 Task: Upload data classification information from a  .csv file
Action: Mouse scrolled (183, 167) with delta (0, 0)
Screenshot: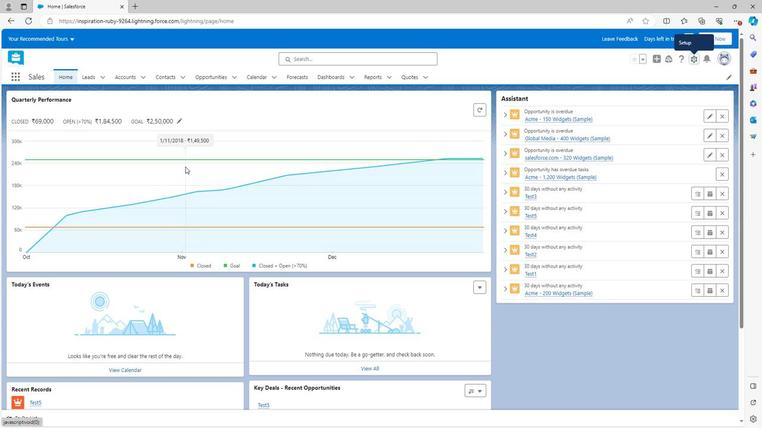 
Action: Mouse scrolled (183, 167) with delta (0, 0)
Screenshot: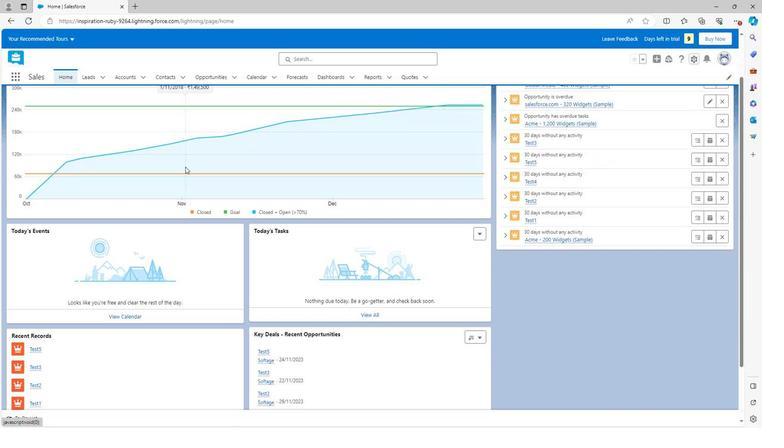 
Action: Mouse scrolled (183, 167) with delta (0, 0)
Screenshot: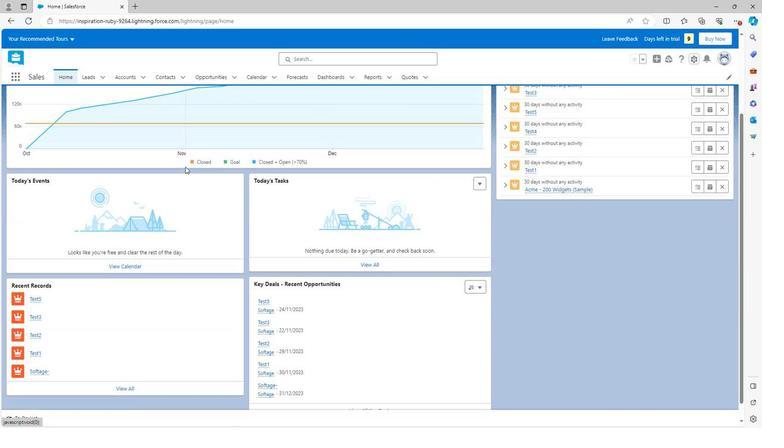 
Action: Mouse scrolled (183, 167) with delta (0, 0)
Screenshot: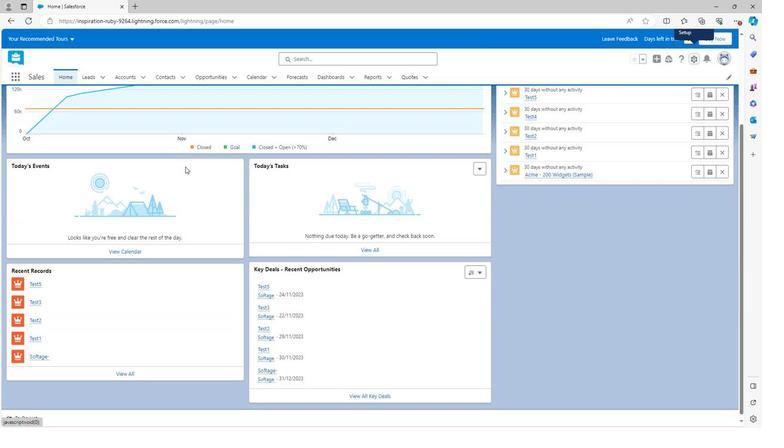 
Action: Mouse scrolled (183, 168) with delta (0, 0)
Screenshot: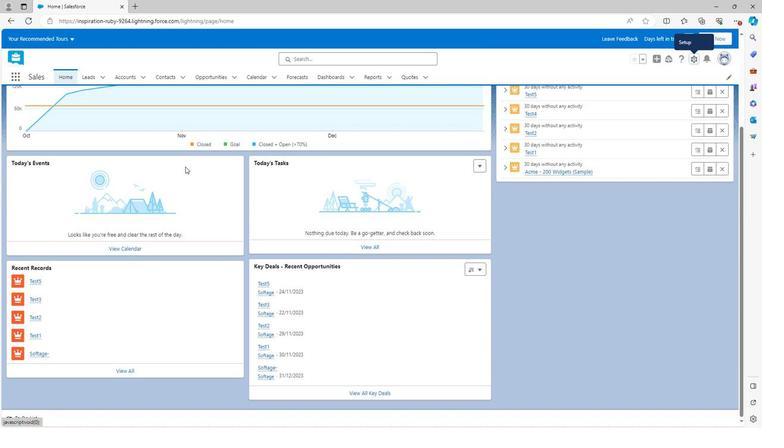 
Action: Mouse scrolled (183, 168) with delta (0, 0)
Screenshot: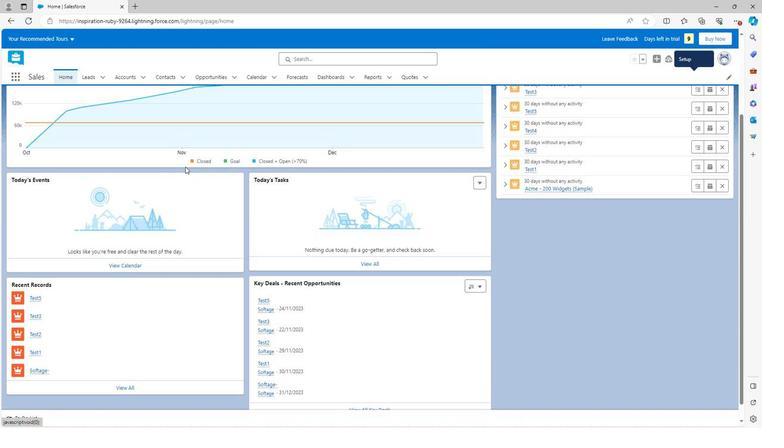 
Action: Mouse scrolled (183, 168) with delta (0, 0)
Screenshot: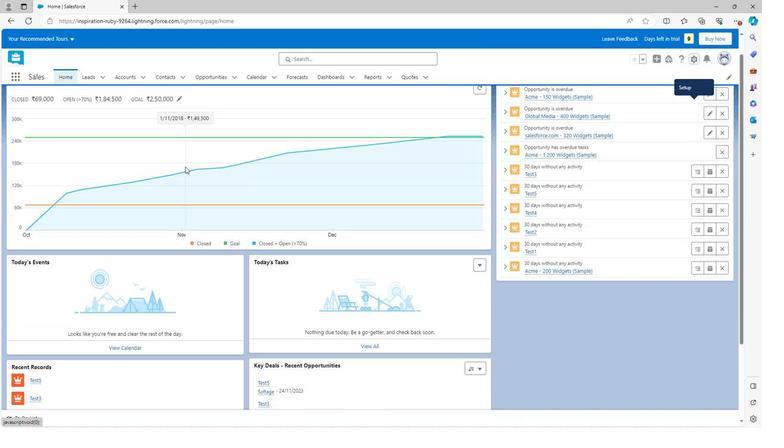 
Action: Mouse scrolled (183, 168) with delta (0, 0)
Screenshot: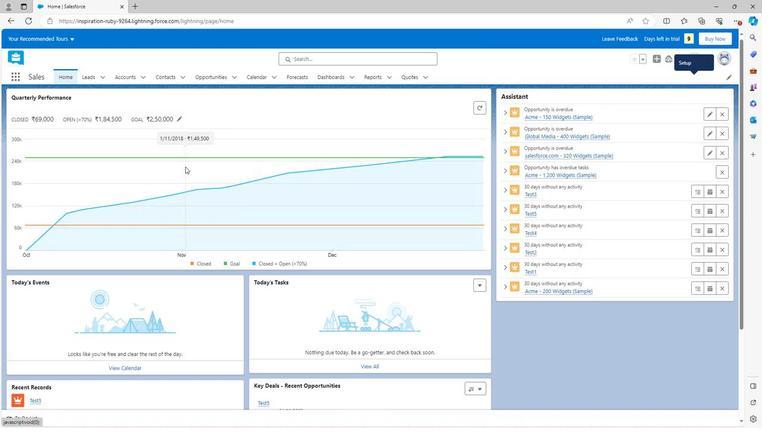 
Action: Mouse moved to (691, 60)
Screenshot: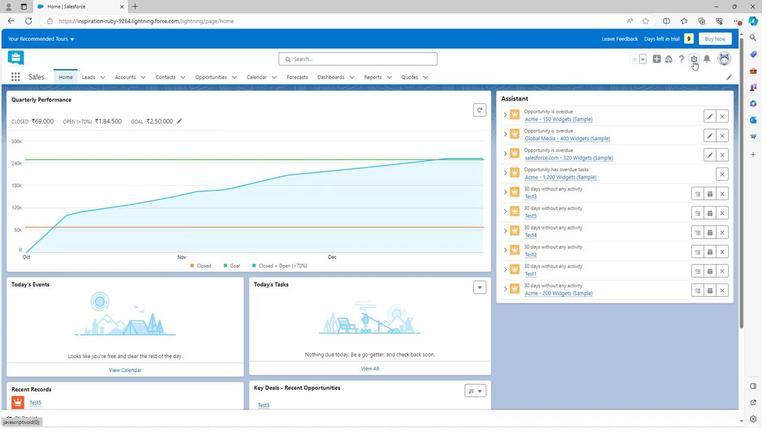 
Action: Mouse pressed left at (691, 60)
Screenshot: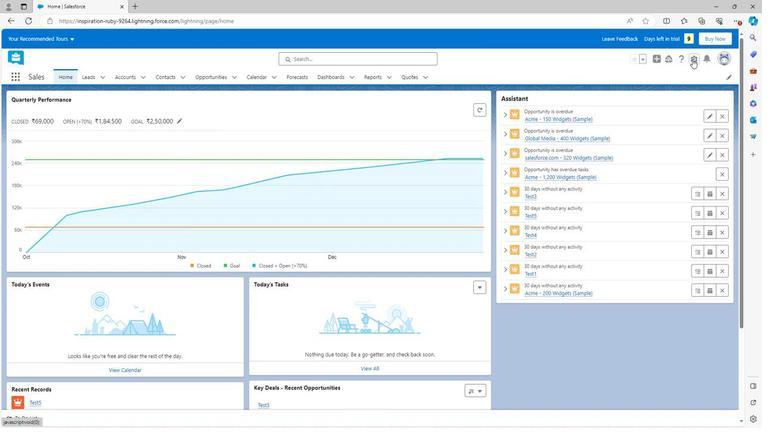 
Action: Mouse moved to (661, 83)
Screenshot: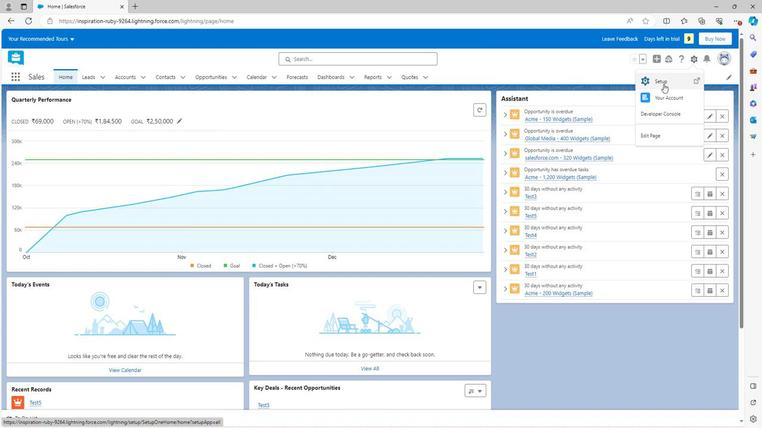
Action: Mouse pressed left at (661, 83)
Screenshot: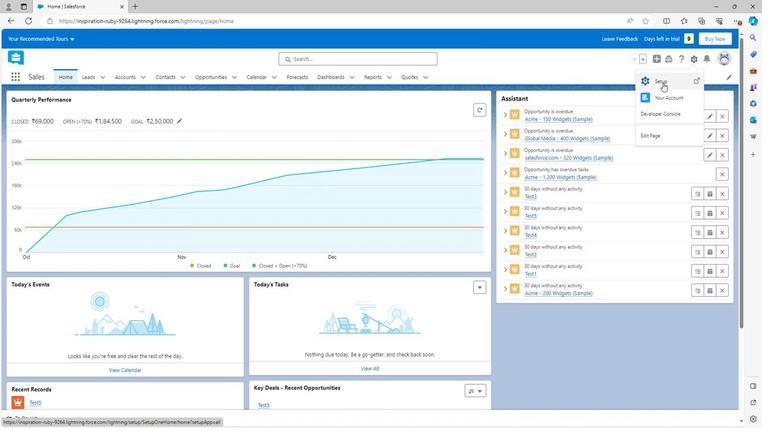
Action: Mouse moved to (51, 294)
Screenshot: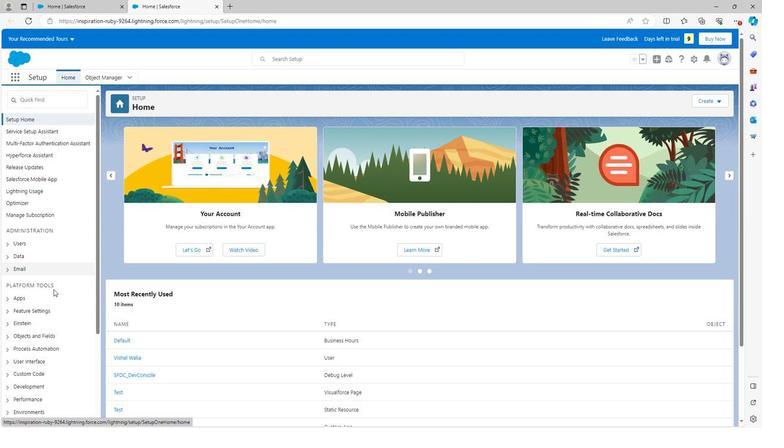 
Action: Mouse scrolled (51, 294) with delta (0, 0)
Screenshot: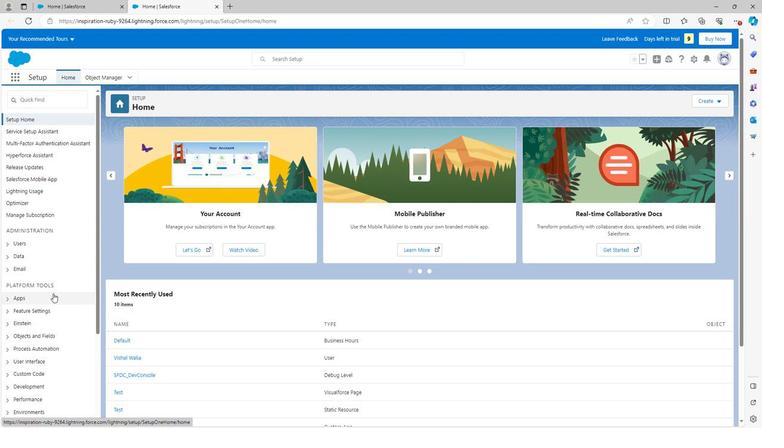 
Action: Mouse scrolled (51, 294) with delta (0, 0)
Screenshot: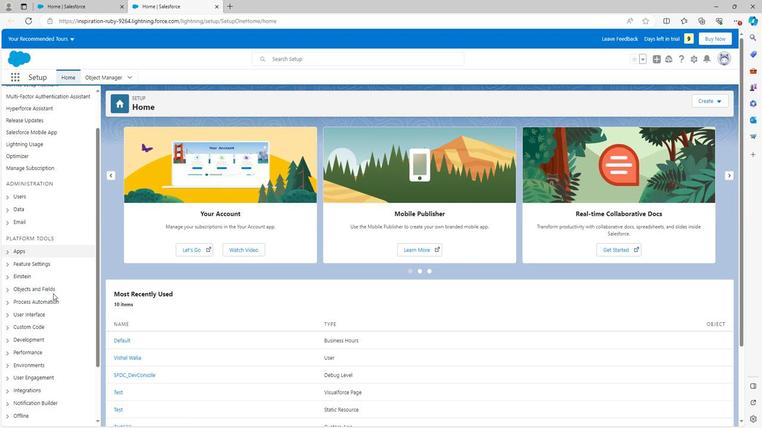 
Action: Mouse moved to (51, 296)
Screenshot: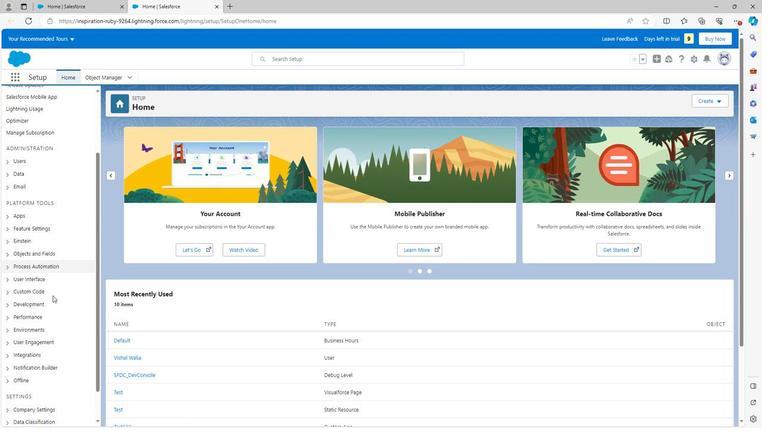 
Action: Mouse scrolled (51, 296) with delta (0, 0)
Screenshot: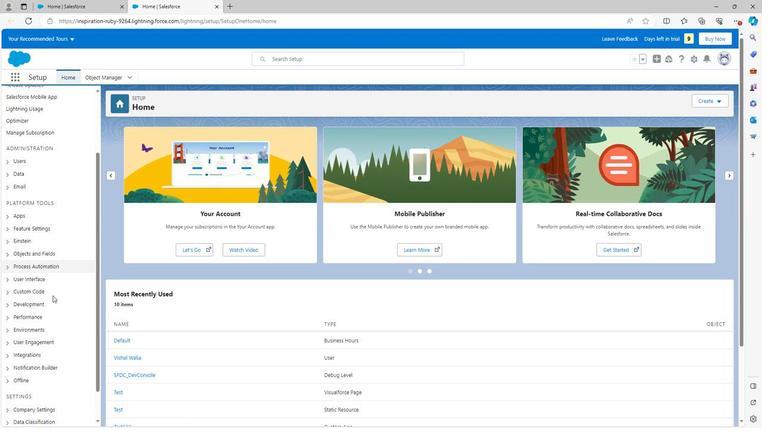 
Action: Mouse moved to (50, 298)
Screenshot: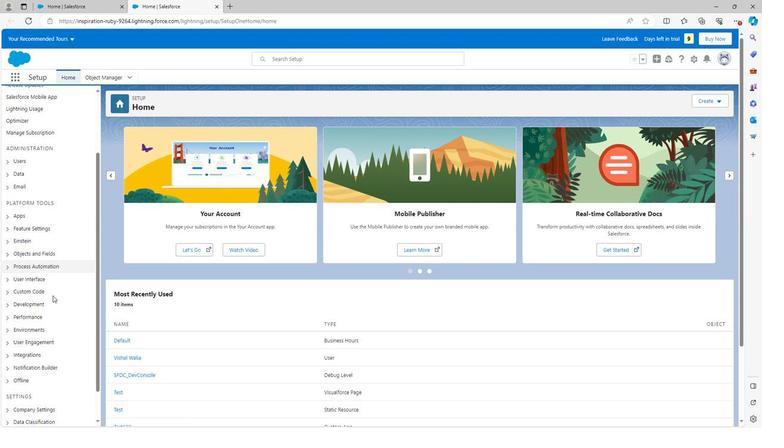 
Action: Mouse scrolled (50, 297) with delta (0, 0)
Screenshot: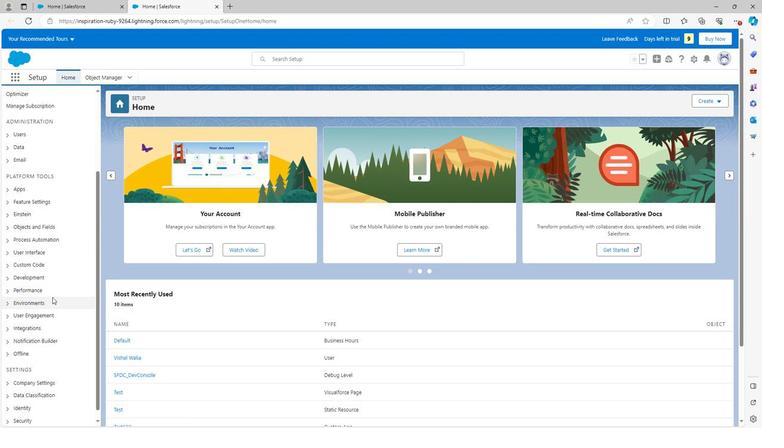 
Action: Mouse scrolled (50, 297) with delta (0, 0)
Screenshot: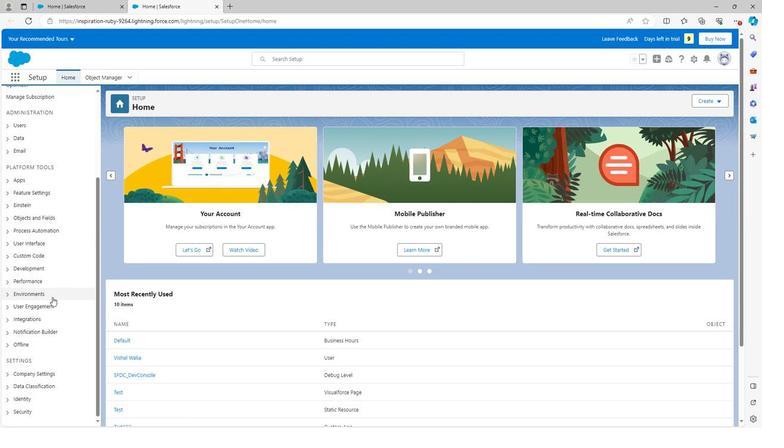 
Action: Mouse moved to (4, 387)
Screenshot: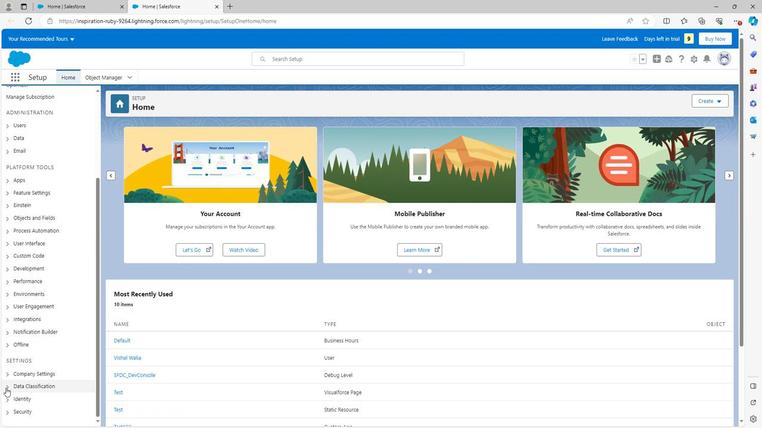 
Action: Mouse pressed left at (4, 387)
Screenshot: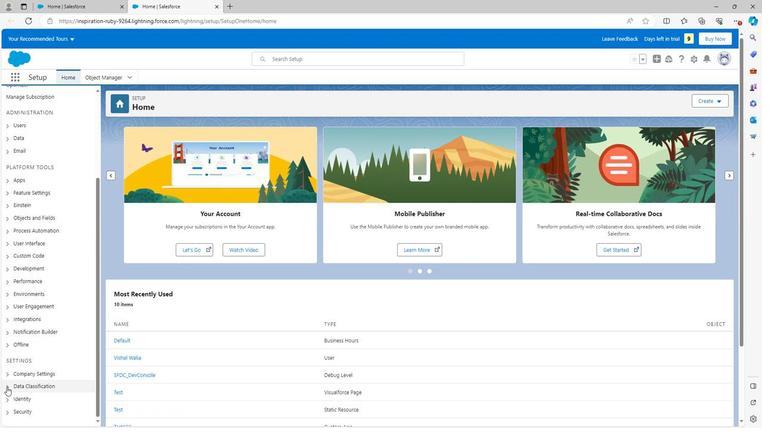 
Action: Mouse scrolled (4, 387) with delta (0, 0)
Screenshot: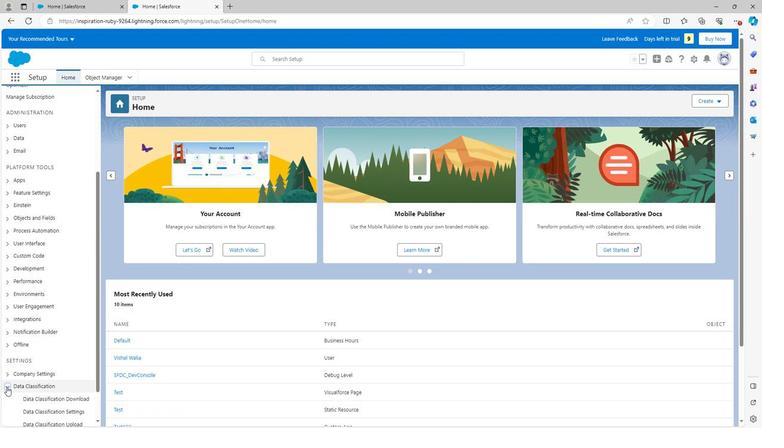 
Action: Mouse scrolled (4, 387) with delta (0, 0)
Screenshot: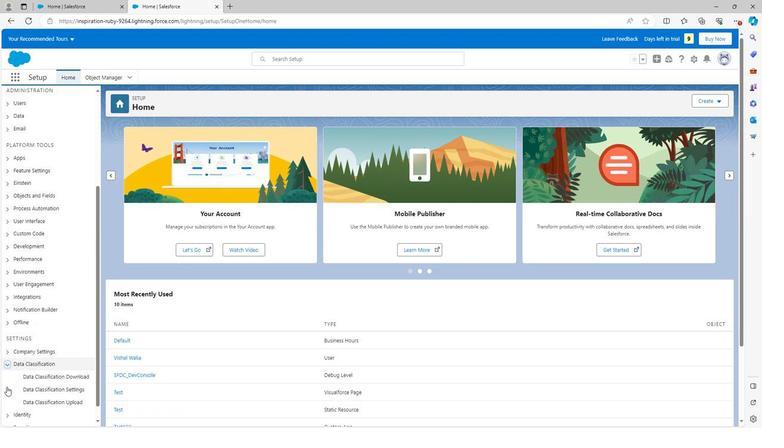 
Action: Mouse moved to (54, 386)
Screenshot: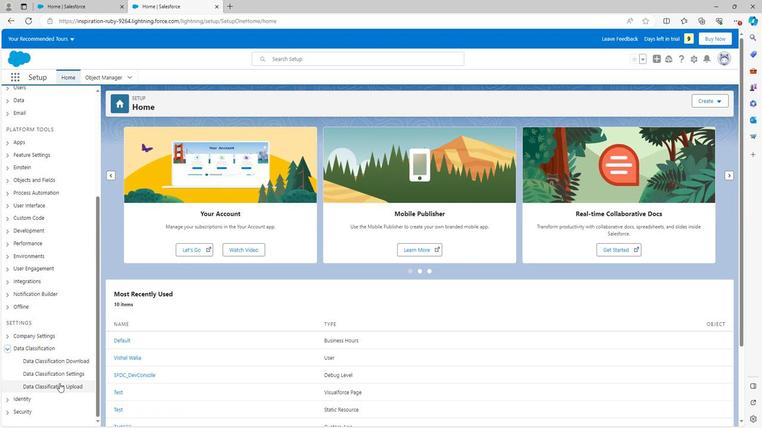 
Action: Mouse pressed left at (54, 386)
Screenshot: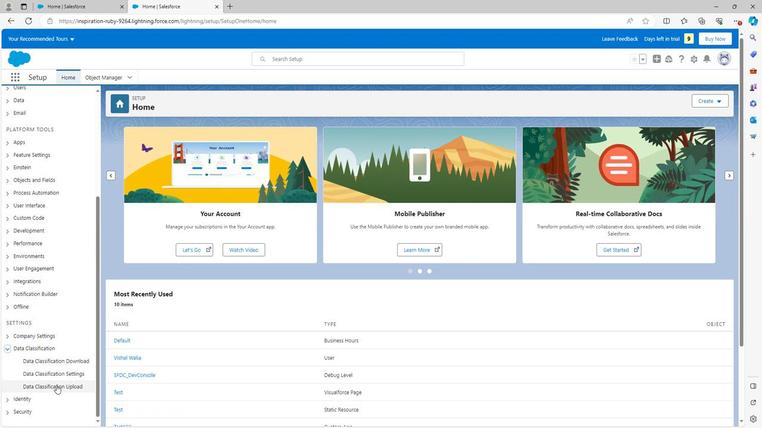 
Action: Mouse moved to (134, 204)
Screenshot: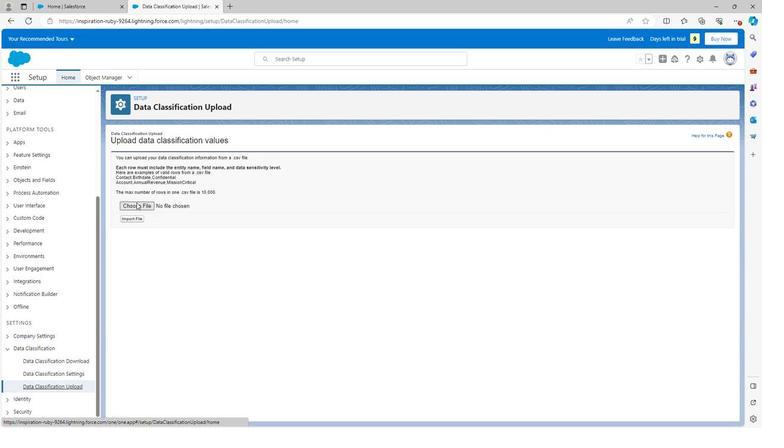 
Action: Mouse pressed left at (134, 204)
Screenshot: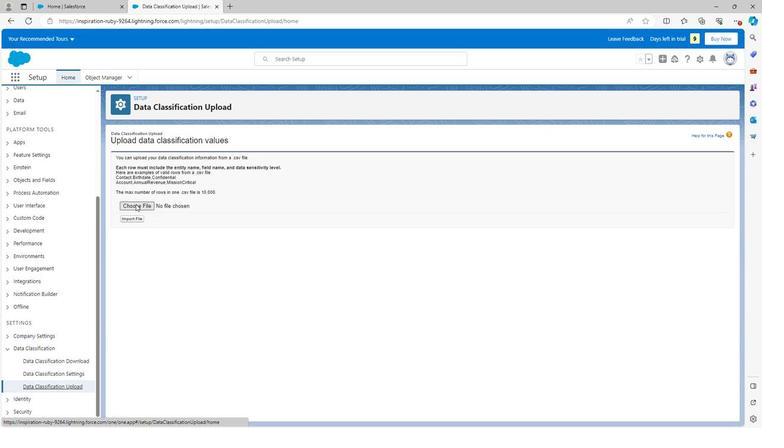 
Action: Mouse moved to (243, 187)
Screenshot: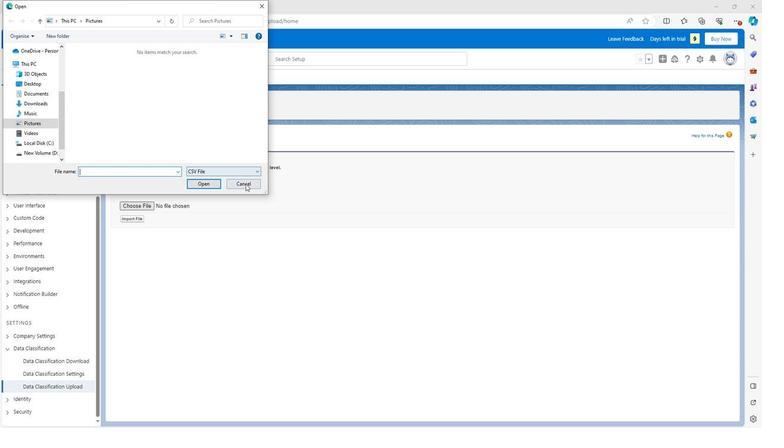 
Action: Mouse pressed left at (243, 187)
Screenshot: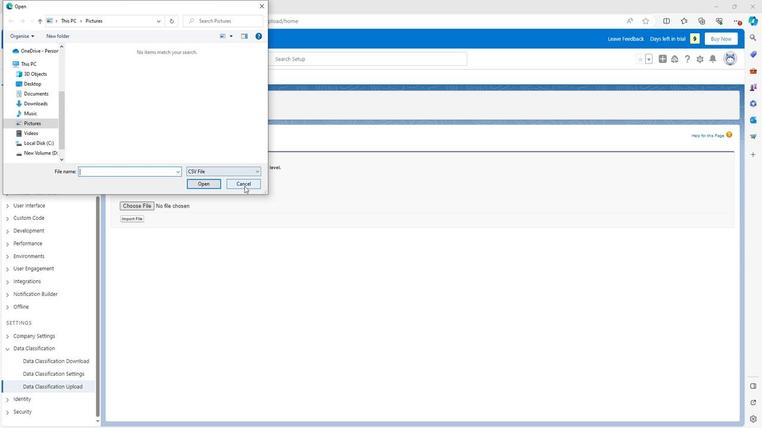 
Action: Mouse moved to (254, 223)
Screenshot: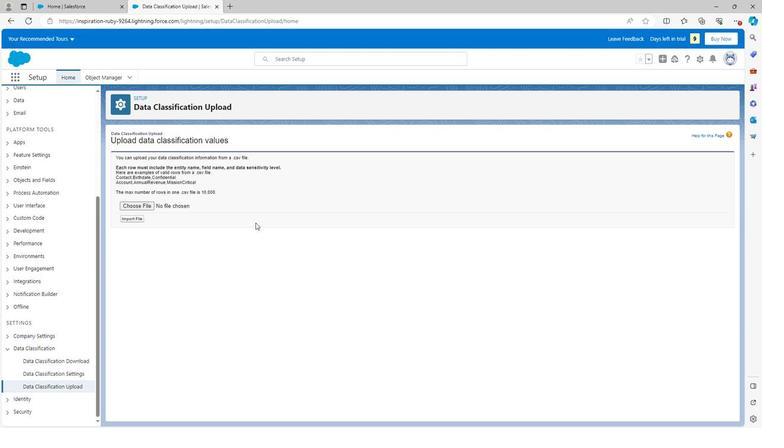 
